Task: Add the task  Implement a new remote support system for a company's IT department to the section Breakneck Pace in the project AgileFever and add a Due Date to the respective task as 2023/08/25
Action: Mouse moved to (484, 383)
Screenshot: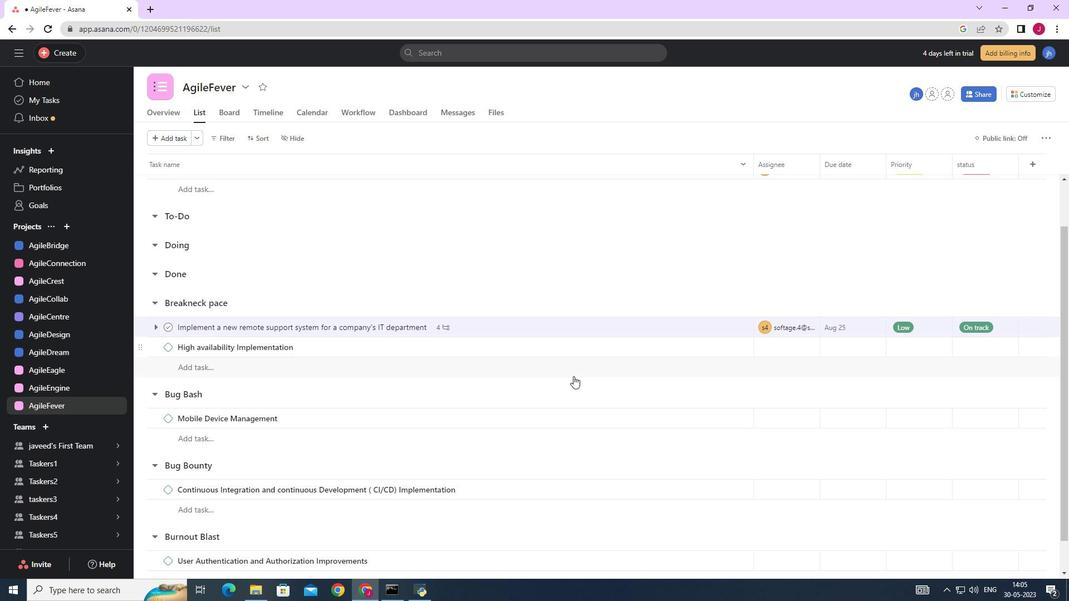 
Action: Mouse scrolled (484, 382) with delta (0, 0)
Screenshot: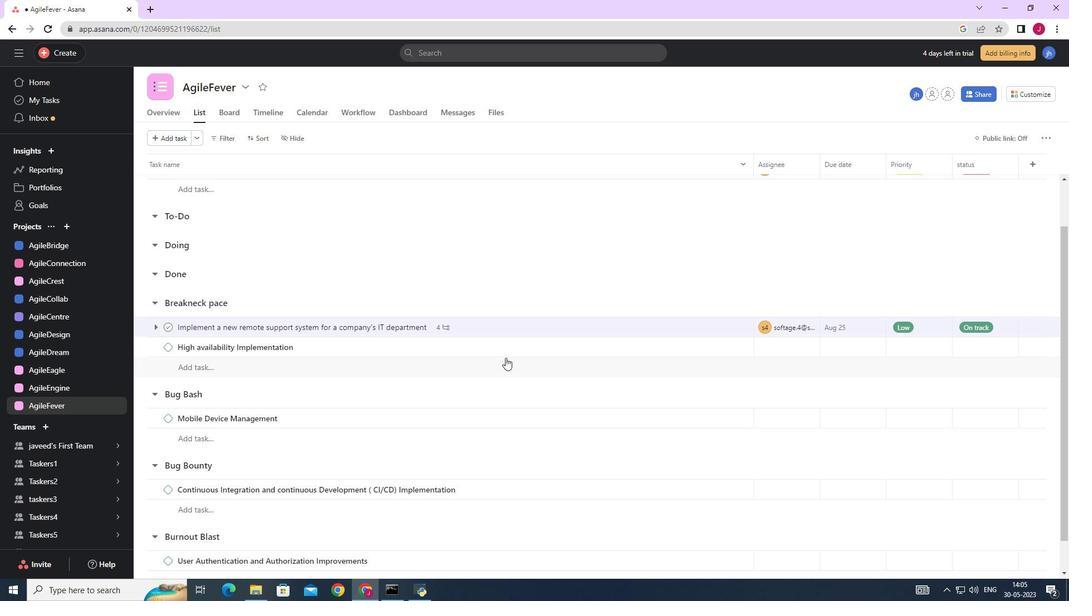 
Action: Mouse scrolled (484, 382) with delta (0, 0)
Screenshot: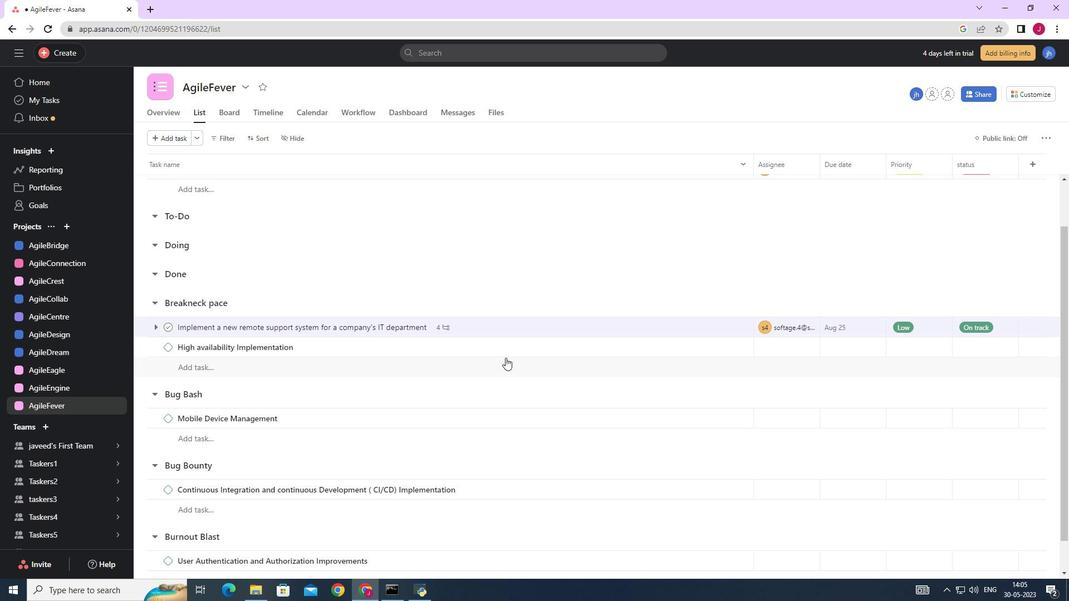 
Action: Mouse scrolled (484, 383) with delta (0, 0)
Screenshot: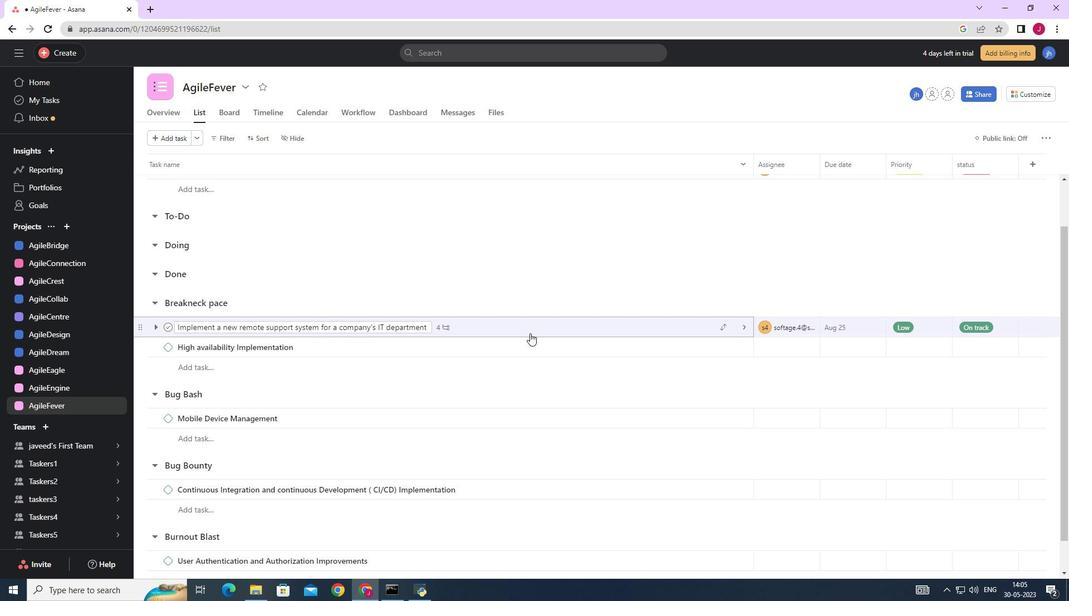 
Action: Mouse scrolled (484, 383) with delta (0, 0)
Screenshot: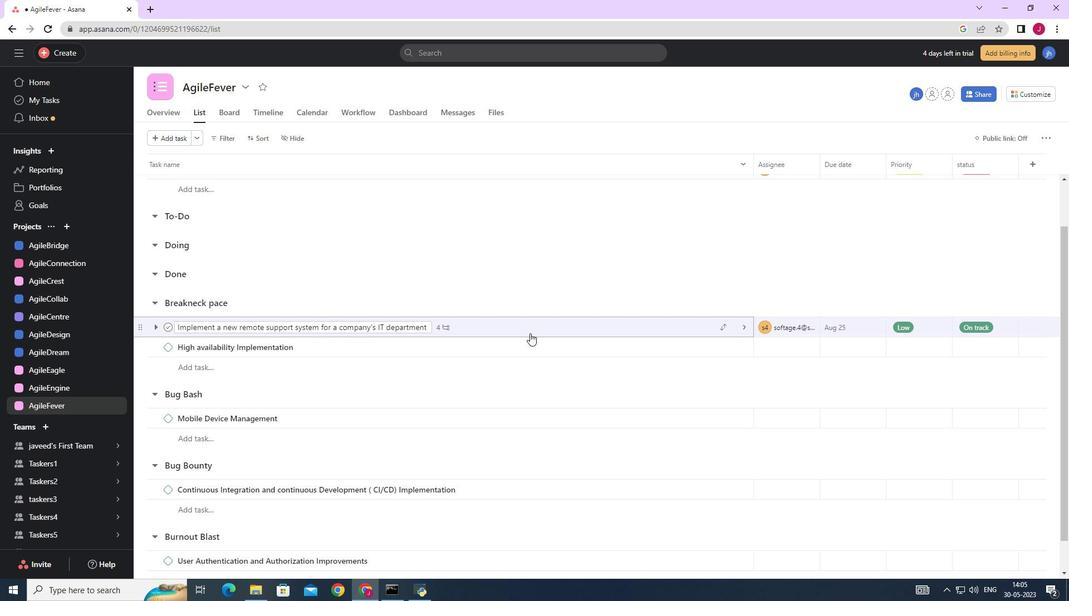 
Action: Mouse scrolled (484, 383) with delta (0, 0)
Screenshot: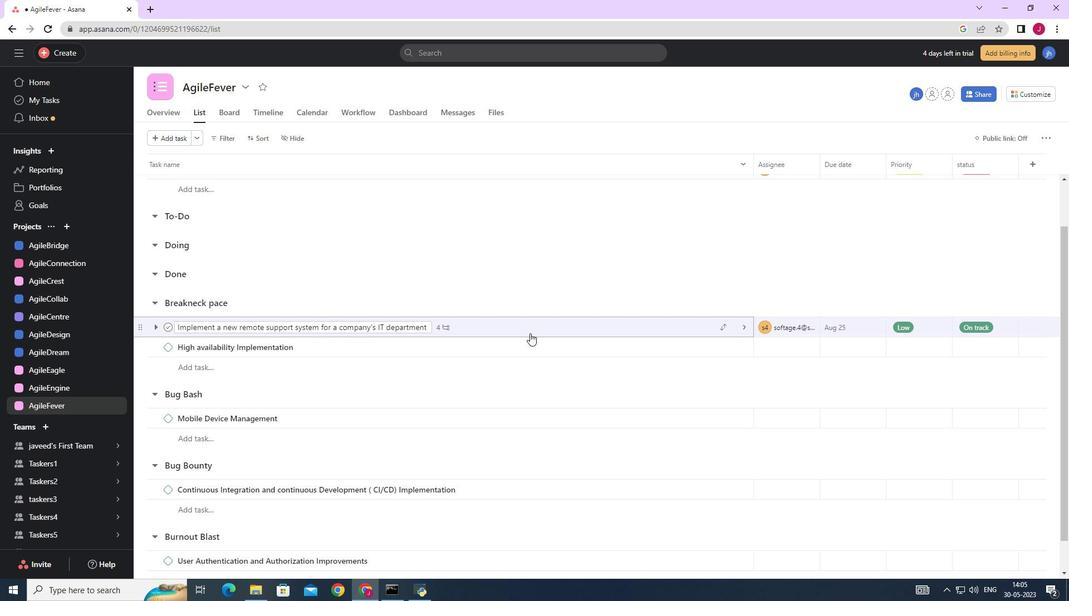 
Action: Mouse scrolled (484, 383) with delta (0, 0)
Screenshot: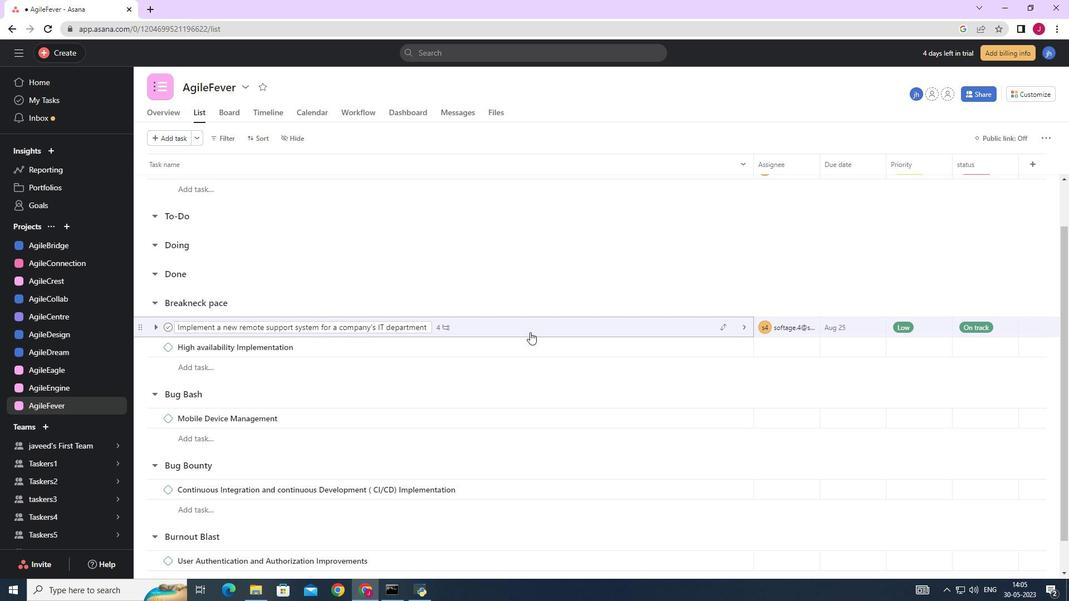 
Action: Mouse scrolled (484, 383) with delta (0, 0)
Screenshot: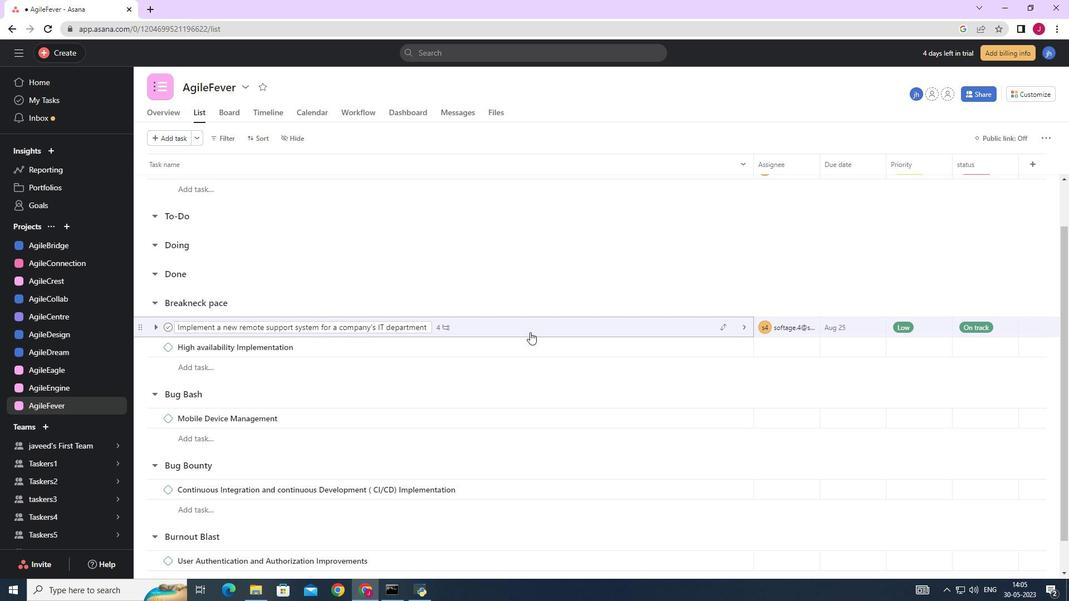 
Action: Mouse scrolled (484, 383) with delta (0, 0)
Screenshot: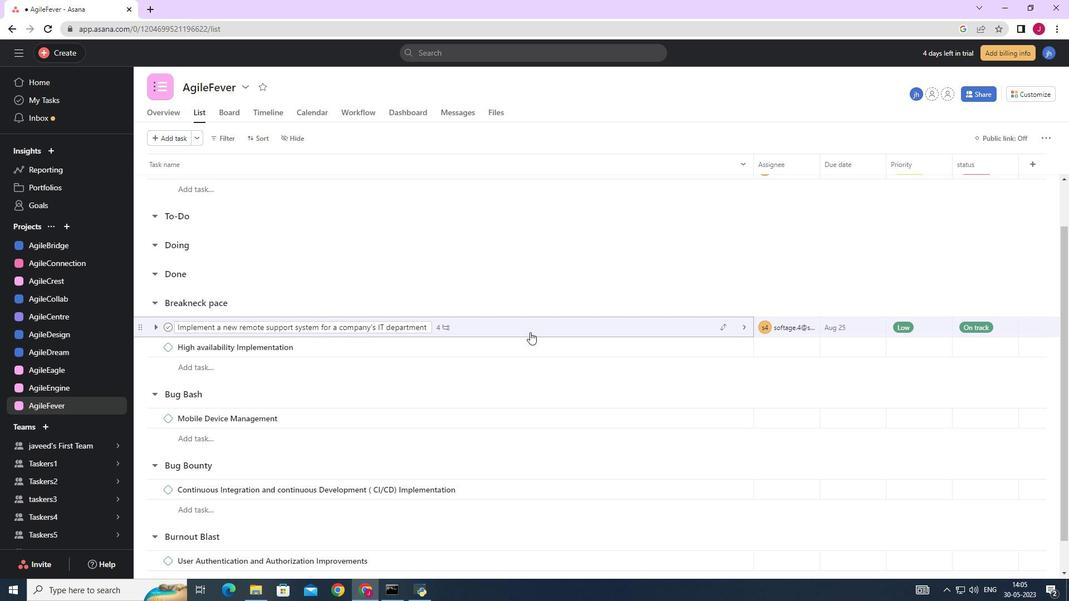 
Action: Mouse moved to (719, 244)
Screenshot: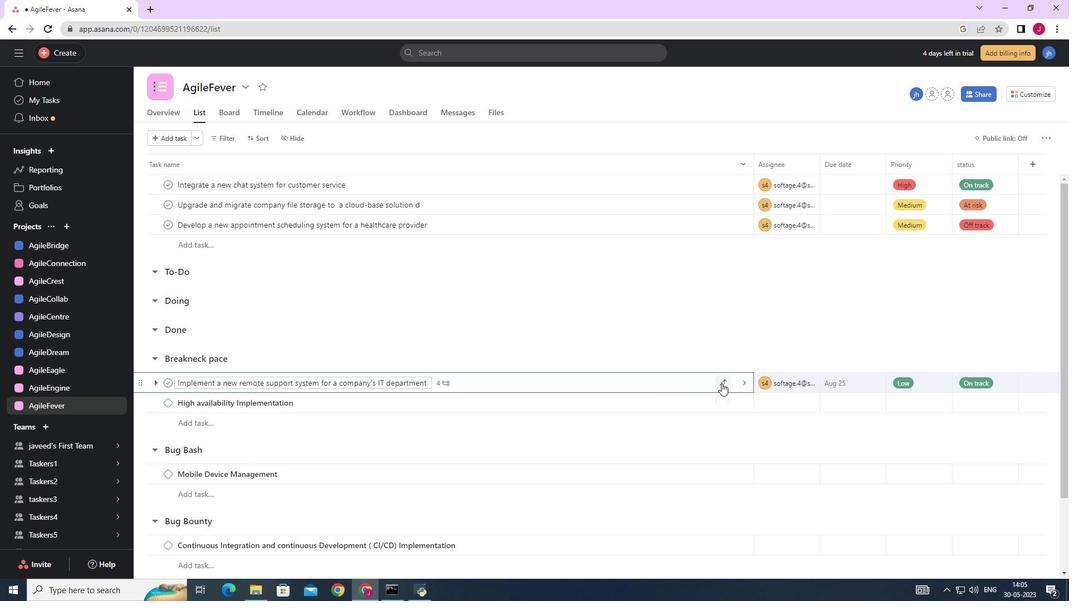 
Action: Mouse pressed left at (719, 244)
Screenshot: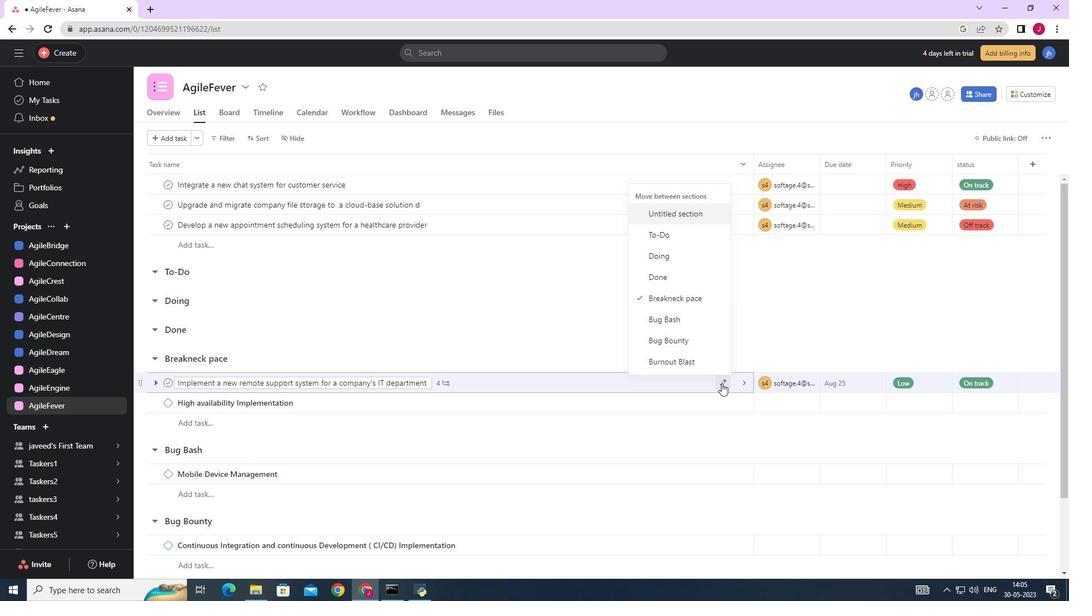 
Action: Mouse moved to (680, 367)
Screenshot: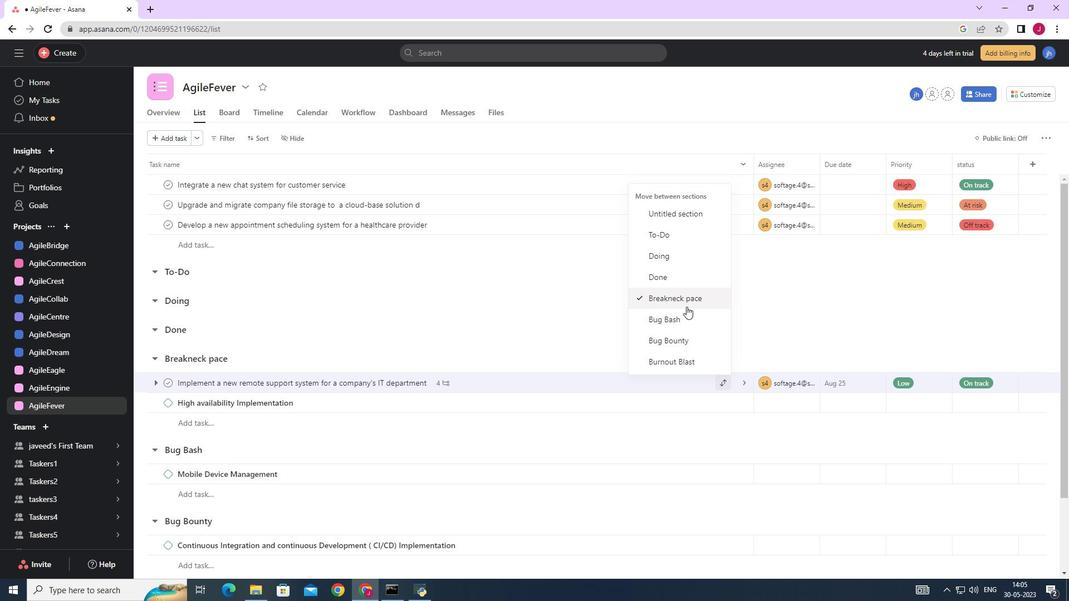 
Action: Mouse pressed left at (680, 367)
Screenshot: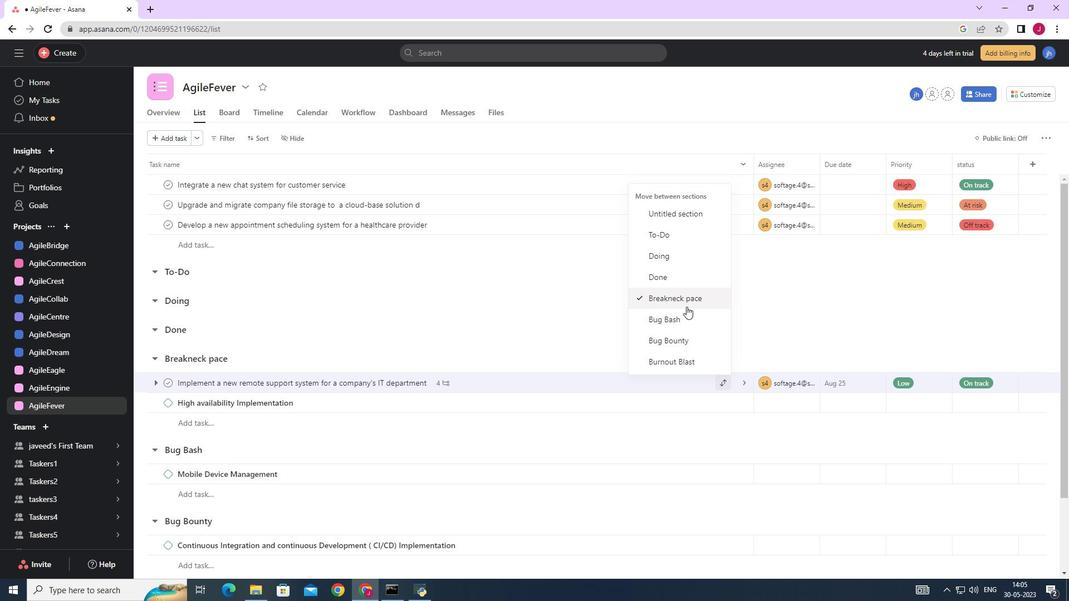 
Action: Mouse moved to (838, 382)
Screenshot: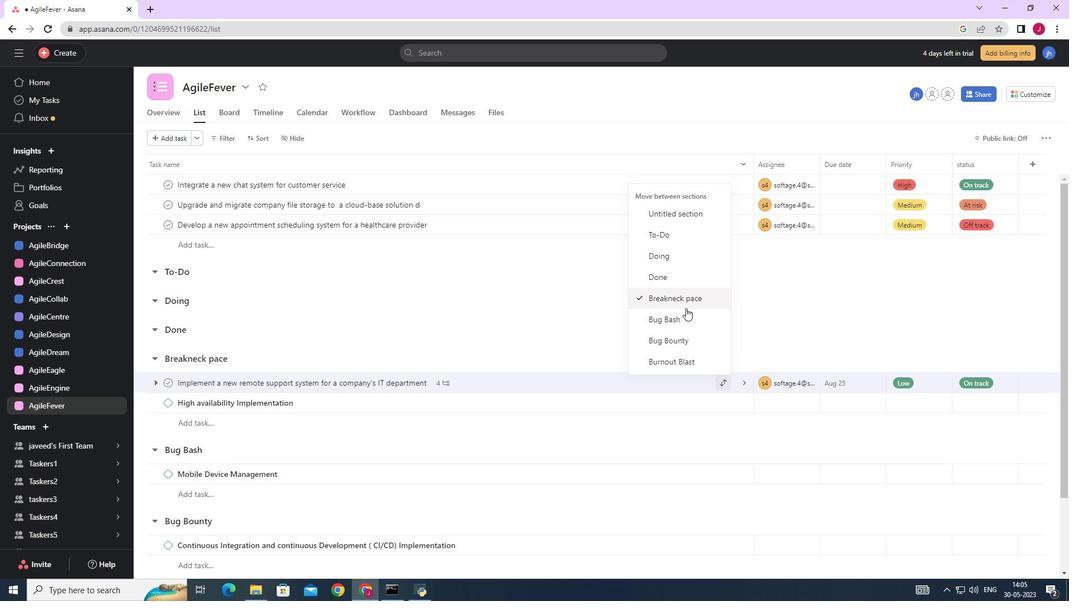 
Action: Mouse pressed left at (838, 382)
Screenshot: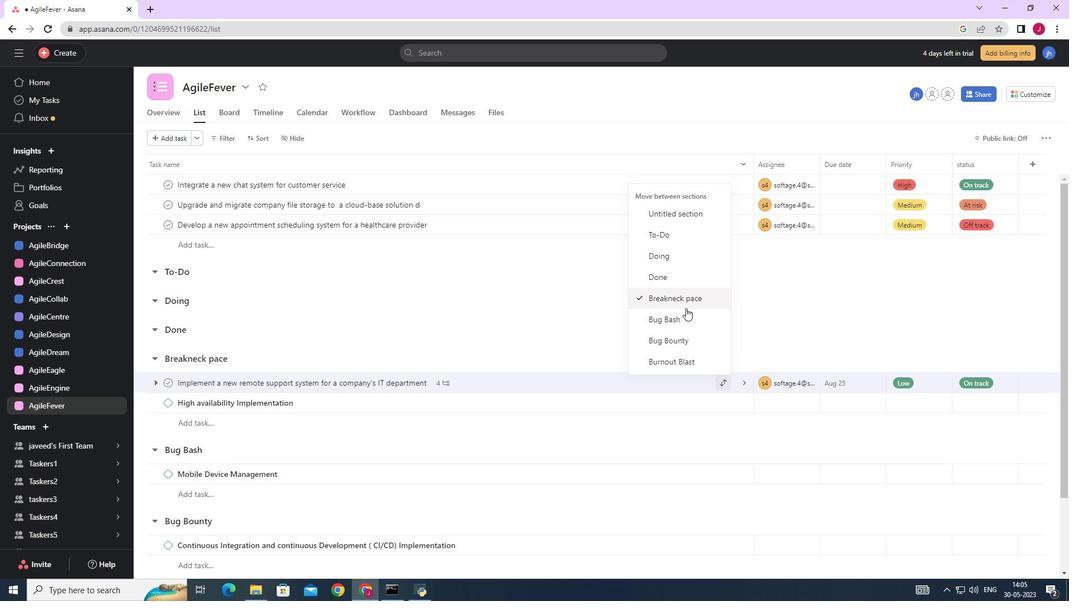 
Action: Mouse moved to (961, 203)
Screenshot: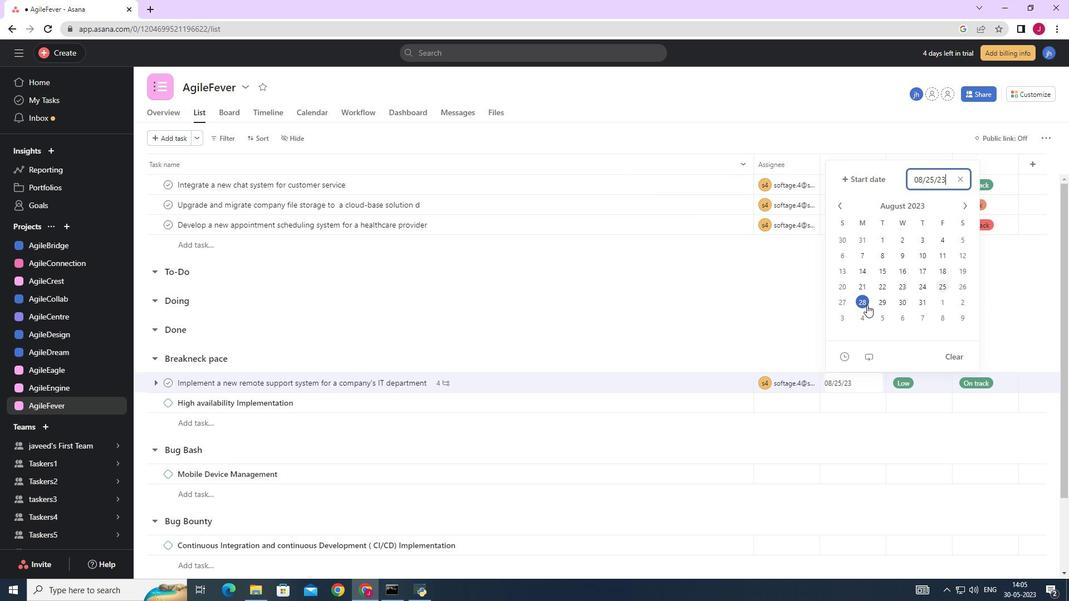 
Action: Mouse pressed left at (961, 203)
Screenshot: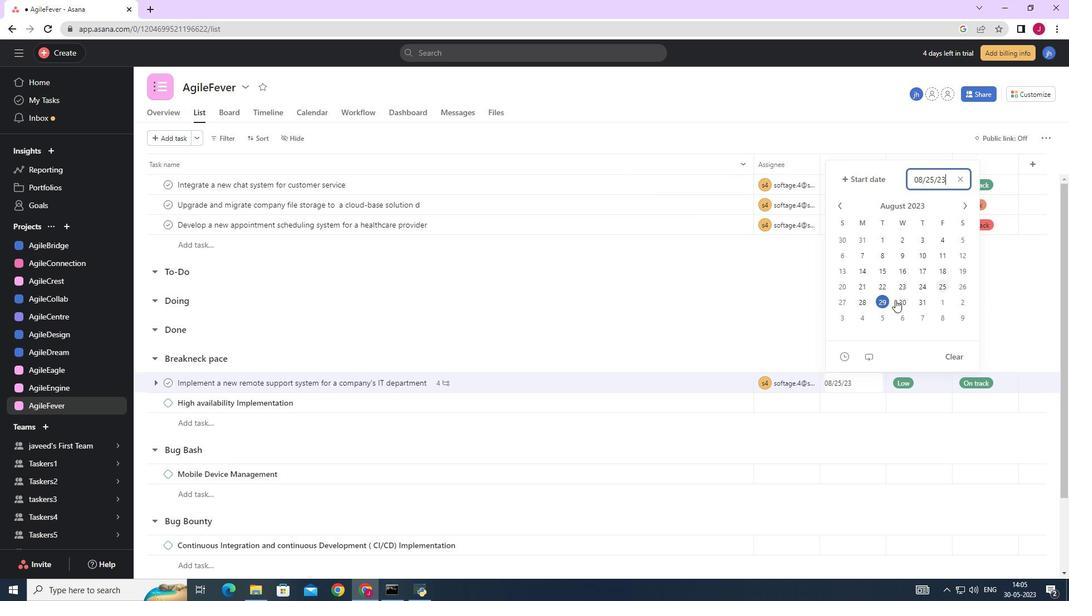 
Action: Mouse pressed left at (961, 203)
Screenshot: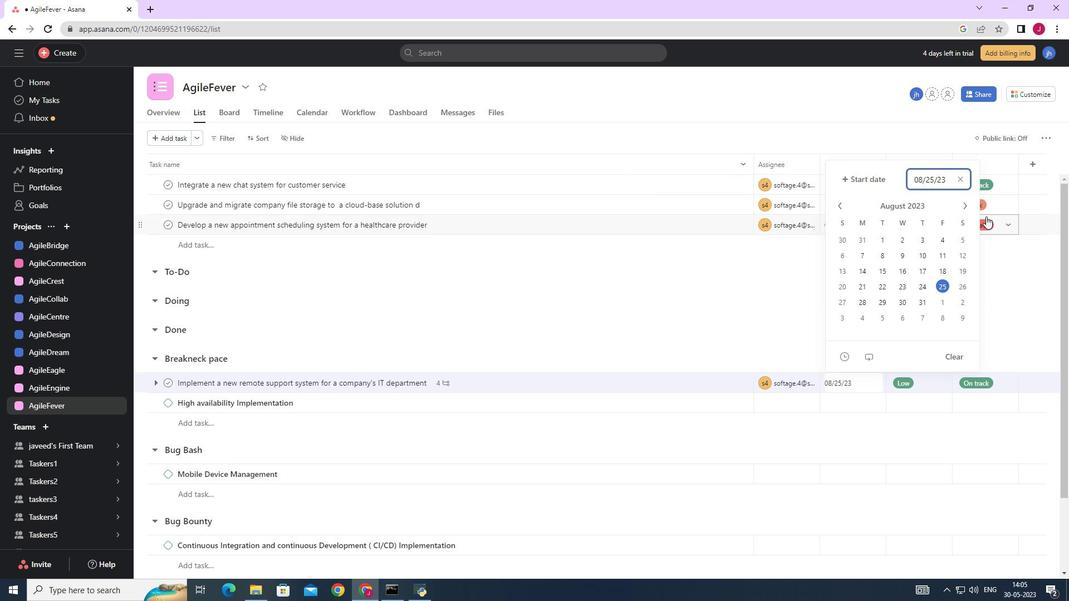 
Action: Mouse pressed left at (961, 203)
Screenshot: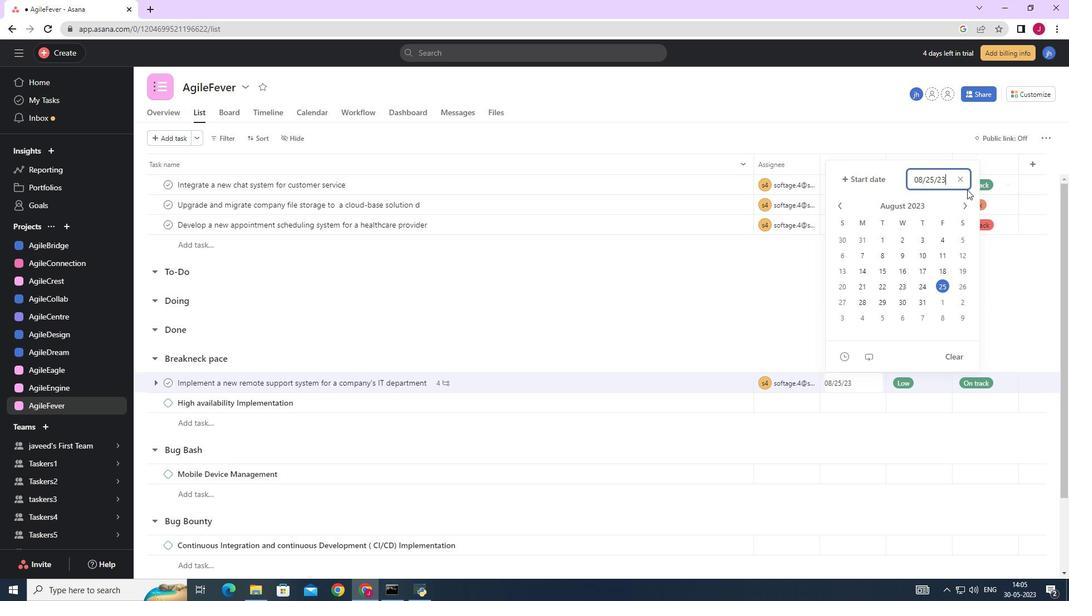 
Action: Mouse moved to (937, 284)
Screenshot: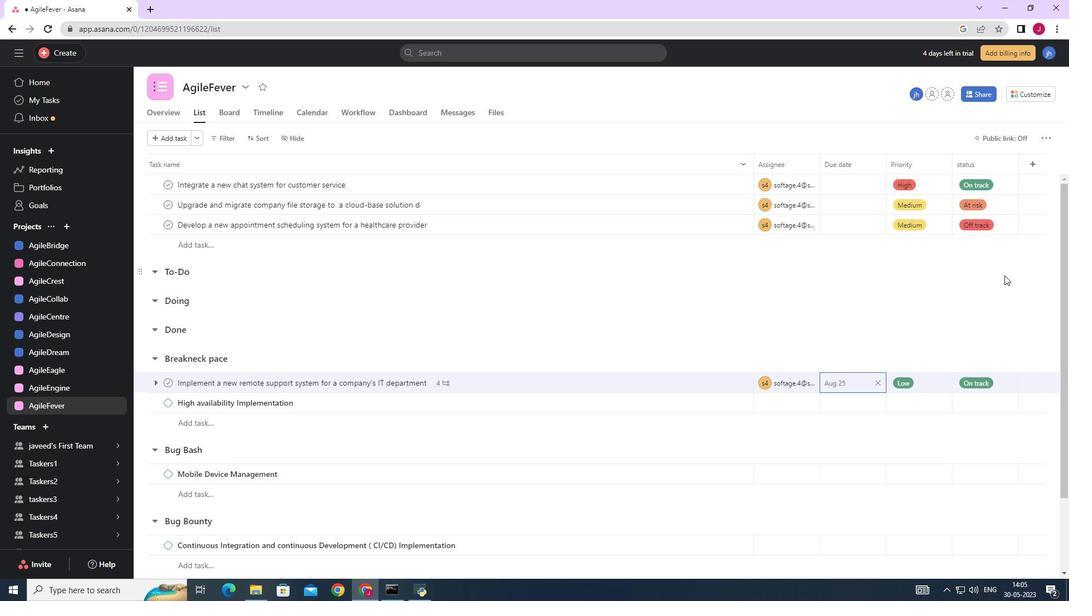
Action: Mouse pressed left at (937, 284)
Screenshot: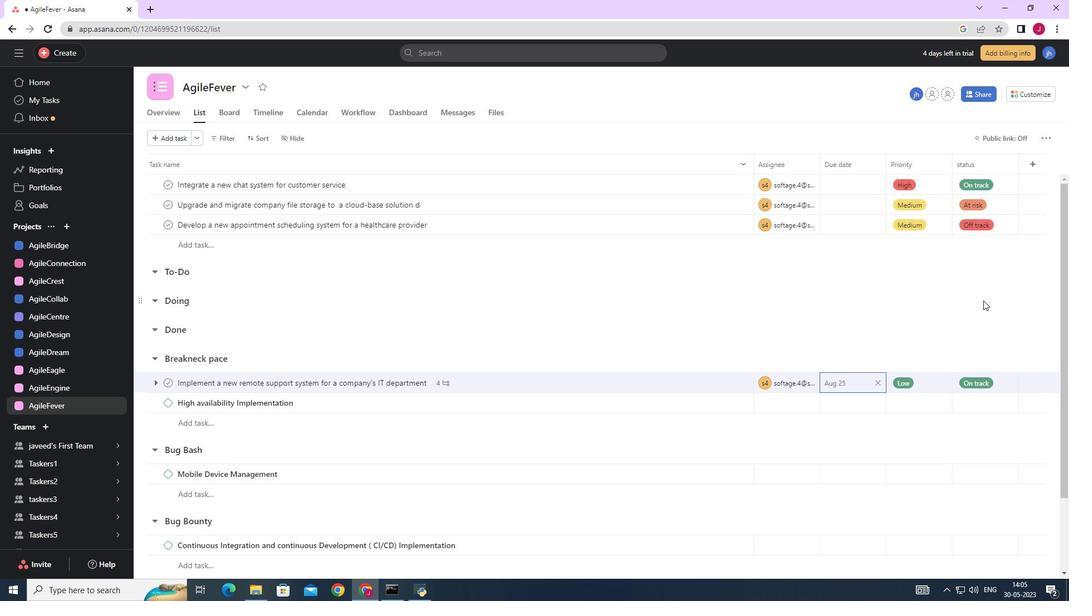 
Action: Mouse moved to (1015, 293)
Screenshot: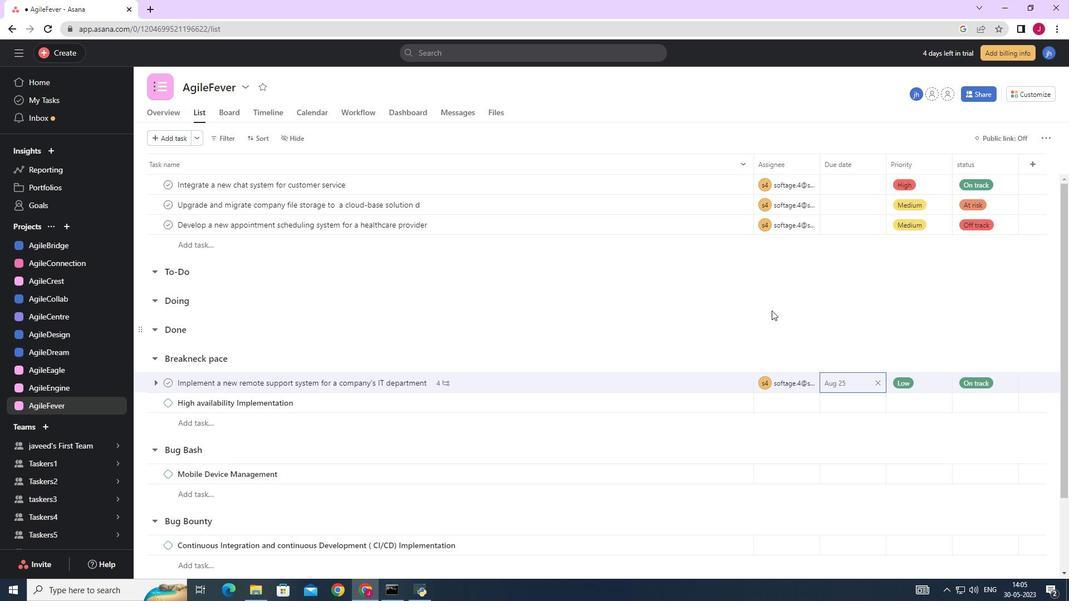 
Action: Mouse pressed left at (1015, 293)
Screenshot: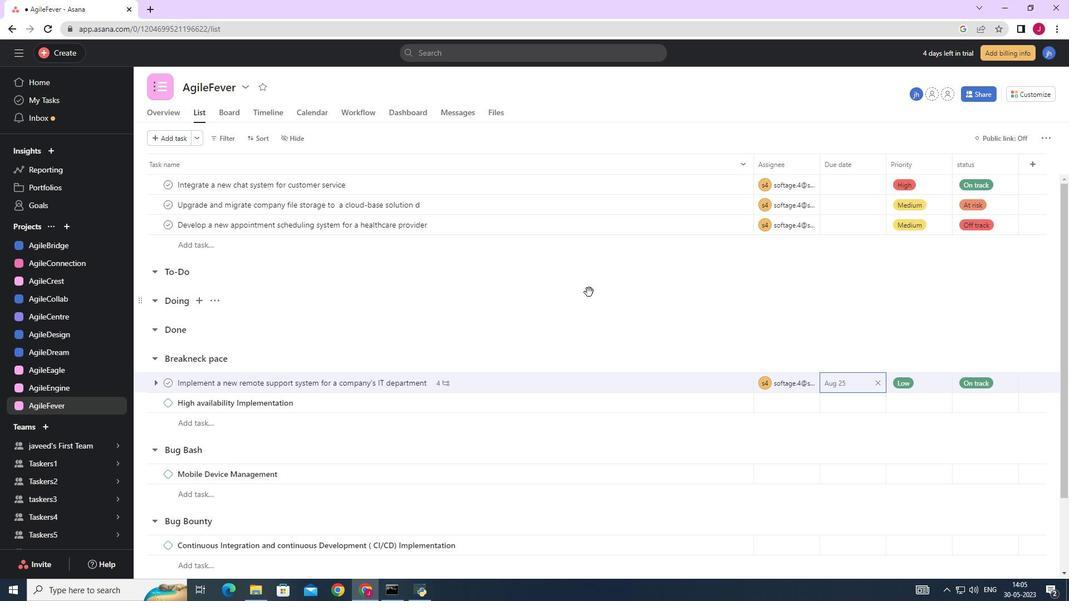 
Action: Mouse moved to (463, 220)
Screenshot: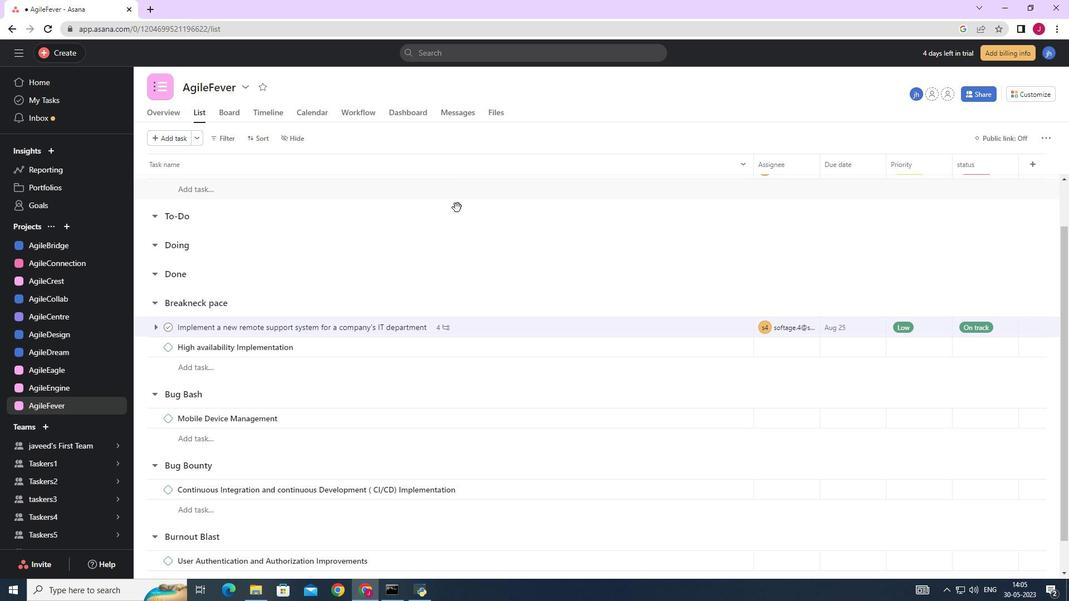 
Action: Mouse scrolled (463, 220) with delta (0, 0)
Screenshot: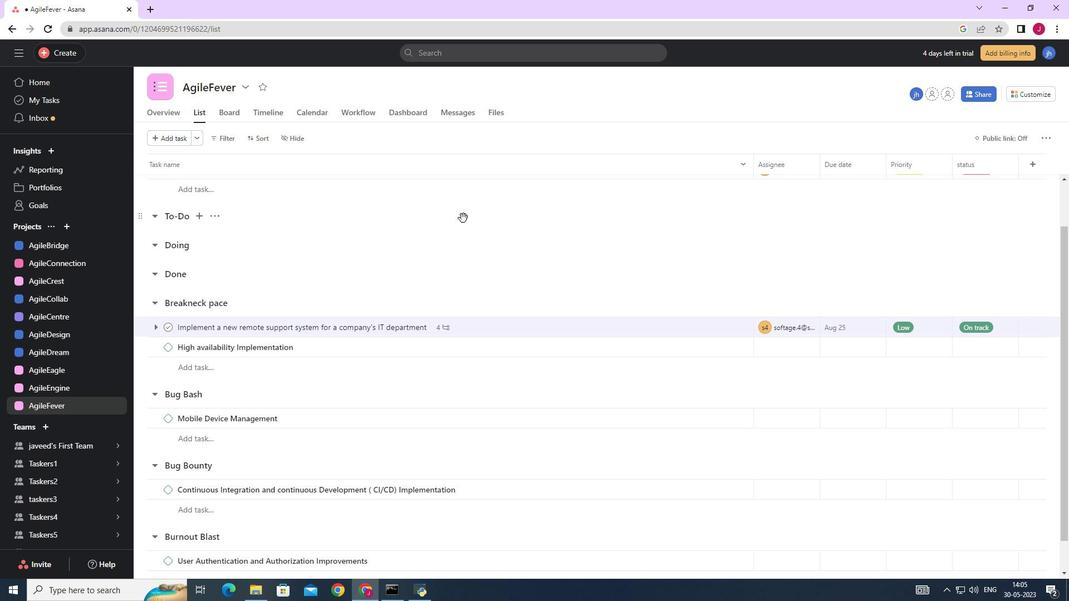 
Action: Mouse moved to (463, 220)
Screenshot: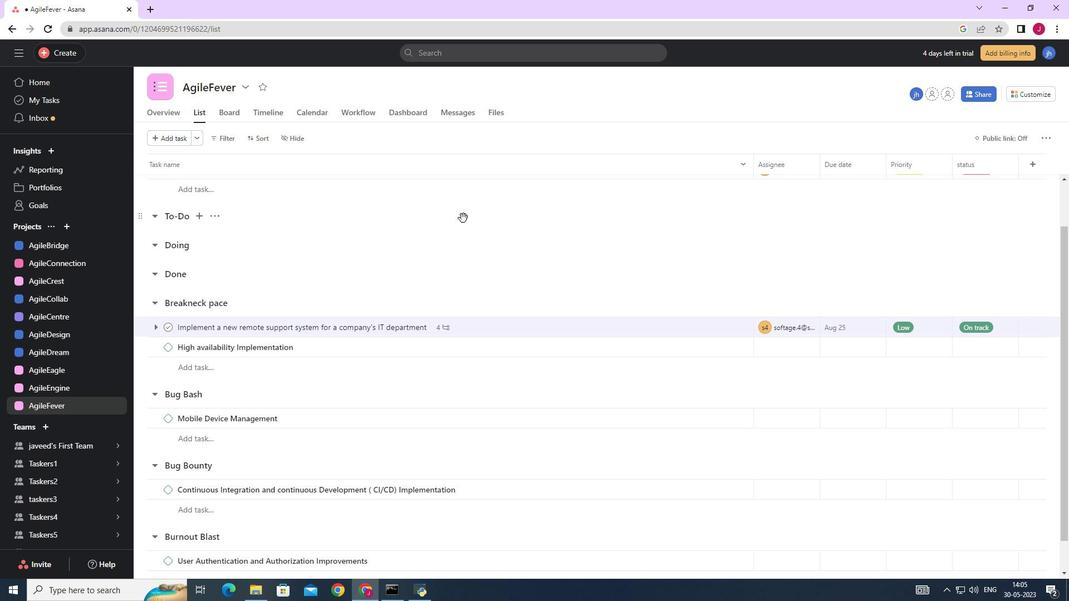 
Action: Mouse scrolled (463, 221) with delta (0, 0)
Screenshot: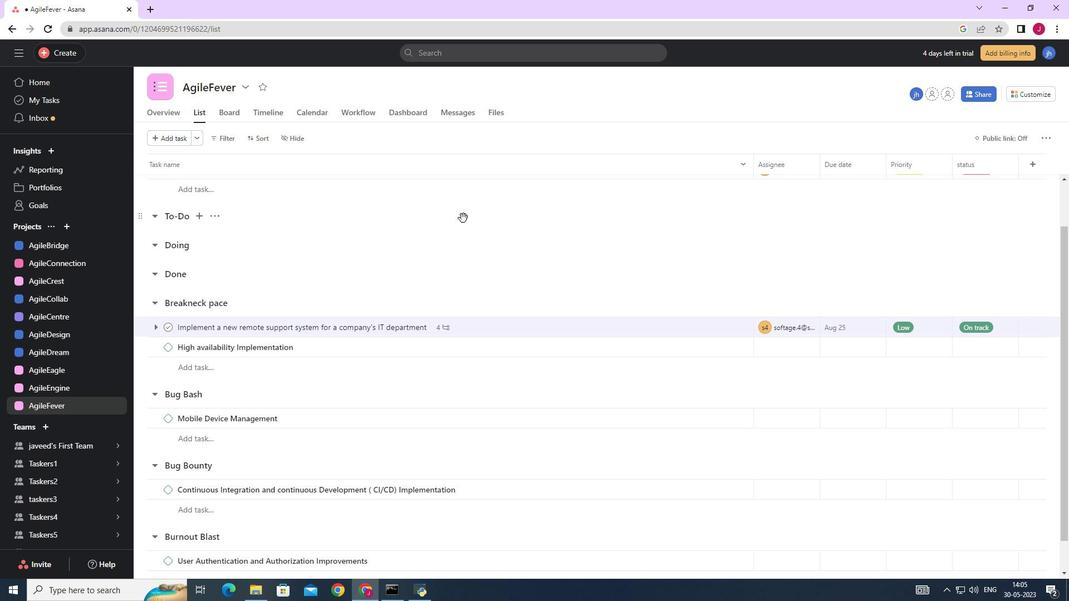 
Action: Mouse scrolled (463, 221) with delta (0, 0)
Screenshot: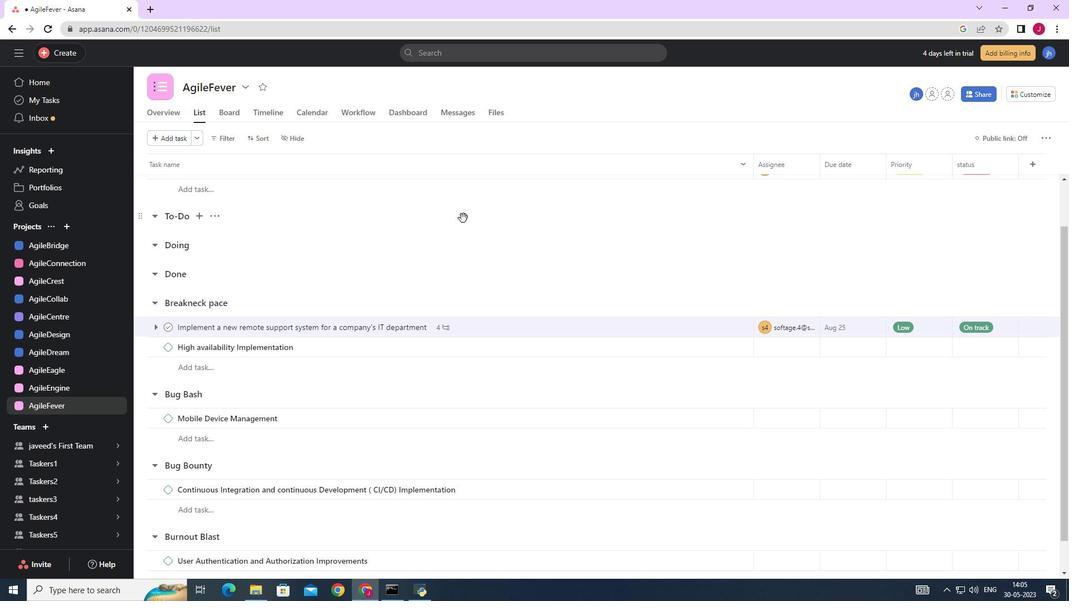 
Action: Mouse scrolled (463, 221) with delta (0, 0)
Screenshot: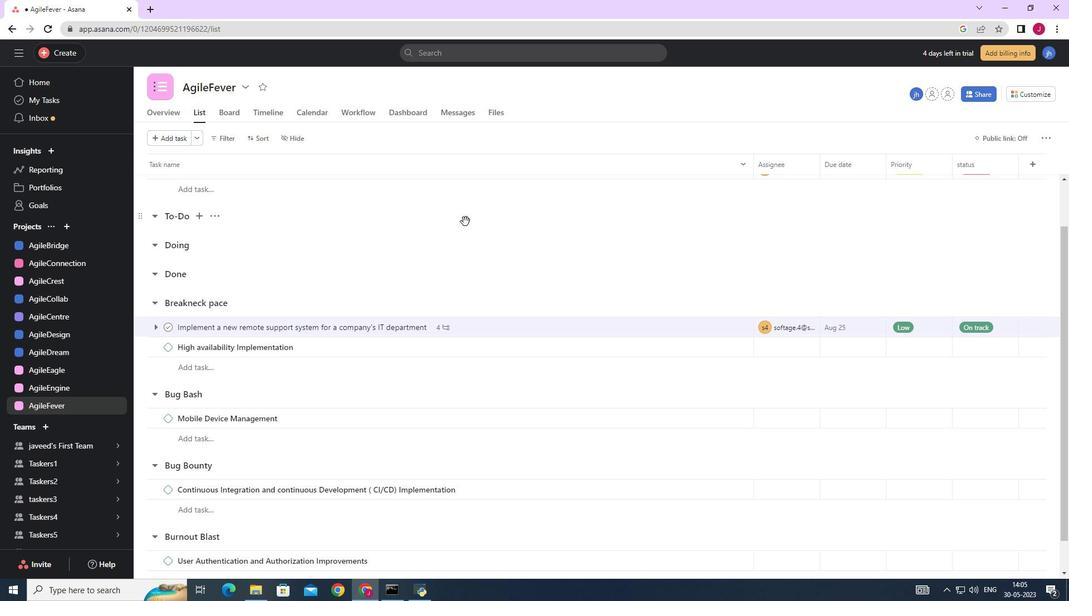 
Action: Mouse moved to (719, 380)
Screenshot: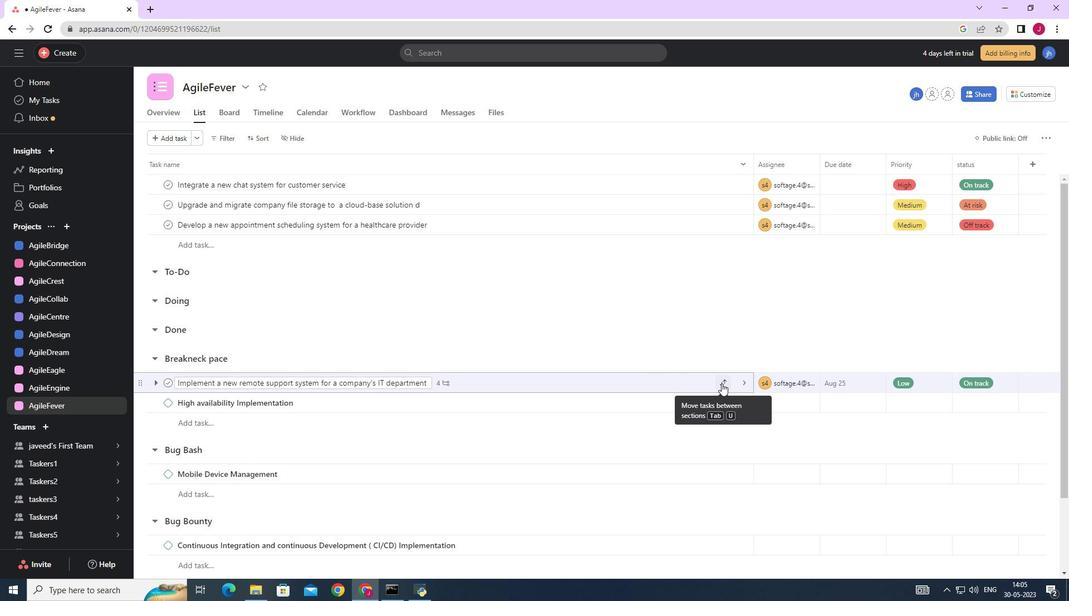 
Action: Mouse scrolled (719, 381) with delta (0, 0)
Screenshot: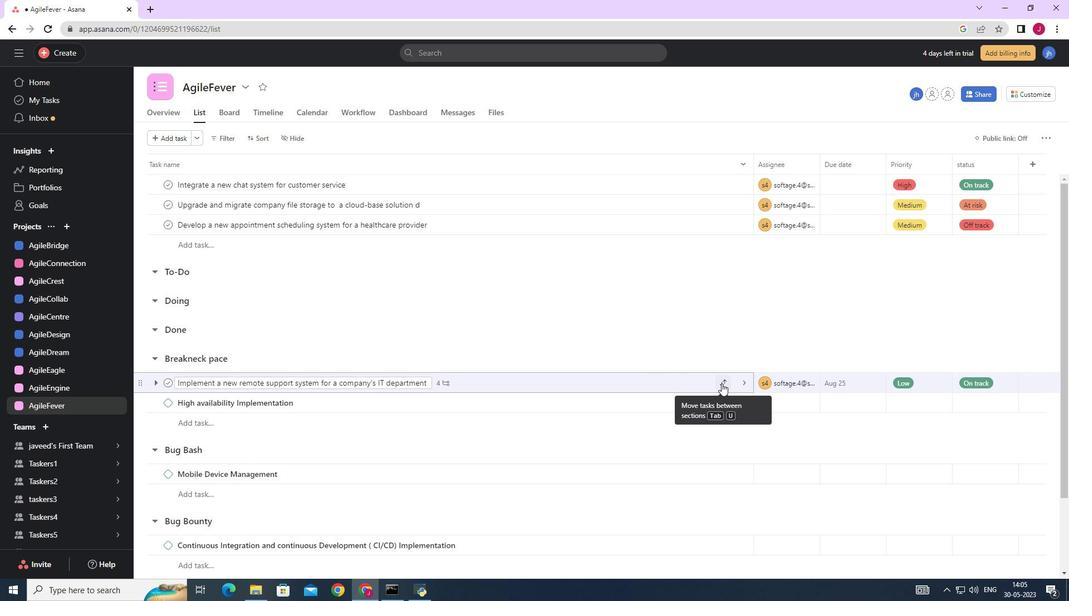 
Action: Mouse pressed left at (719, 380)
Screenshot: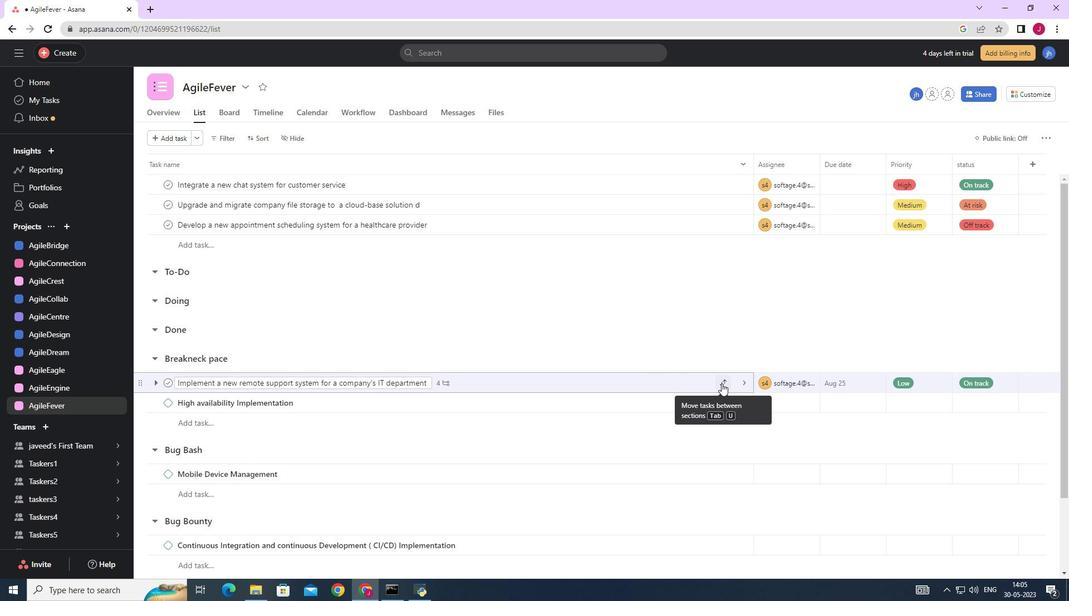 
Action: Mouse moved to (687, 298)
Screenshot: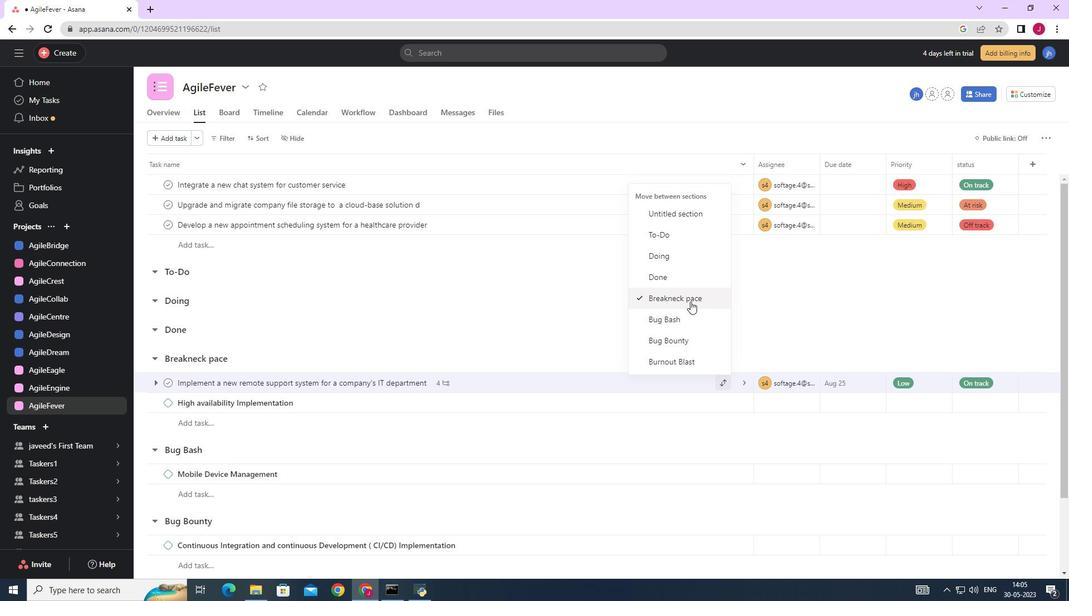 
Action: Mouse pressed left at (687, 298)
Screenshot: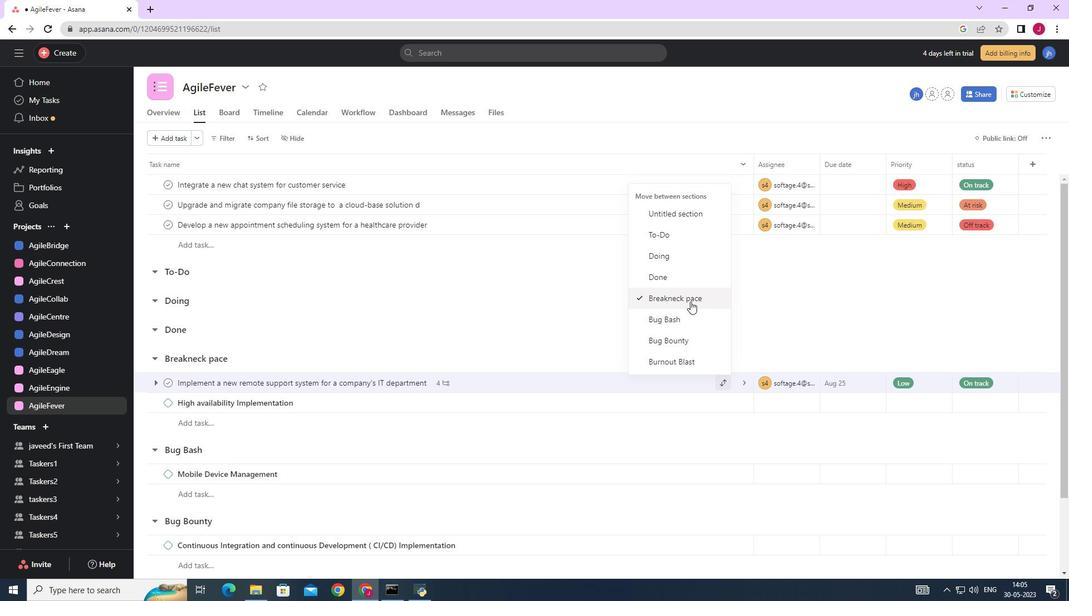 
Action: Mouse moved to (860, 377)
Screenshot: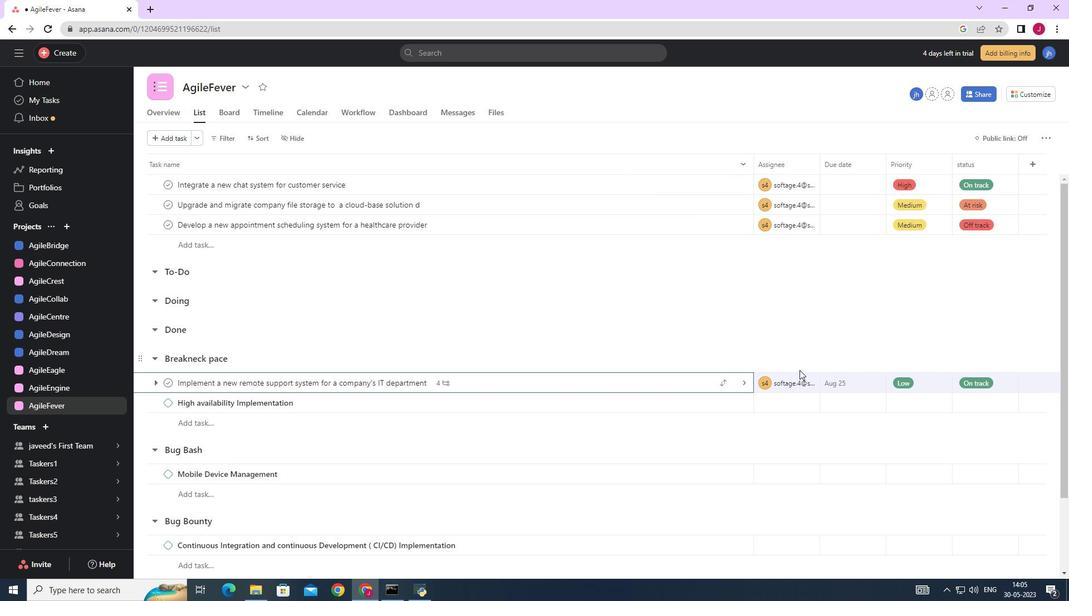 
Action: Mouse pressed left at (860, 377)
Screenshot: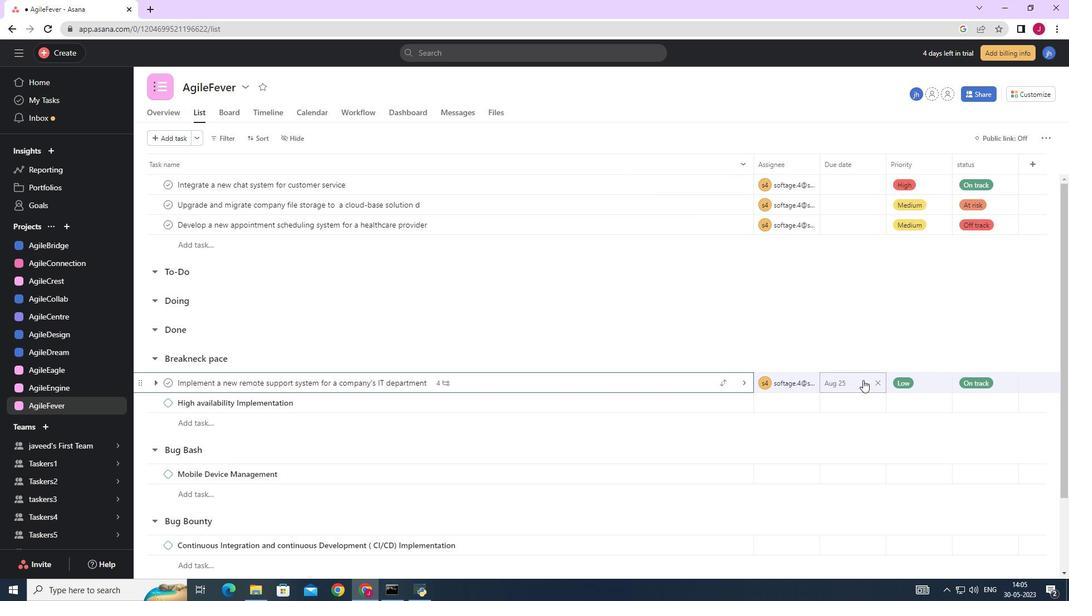 
Action: Mouse moved to (1004, 271)
Screenshot: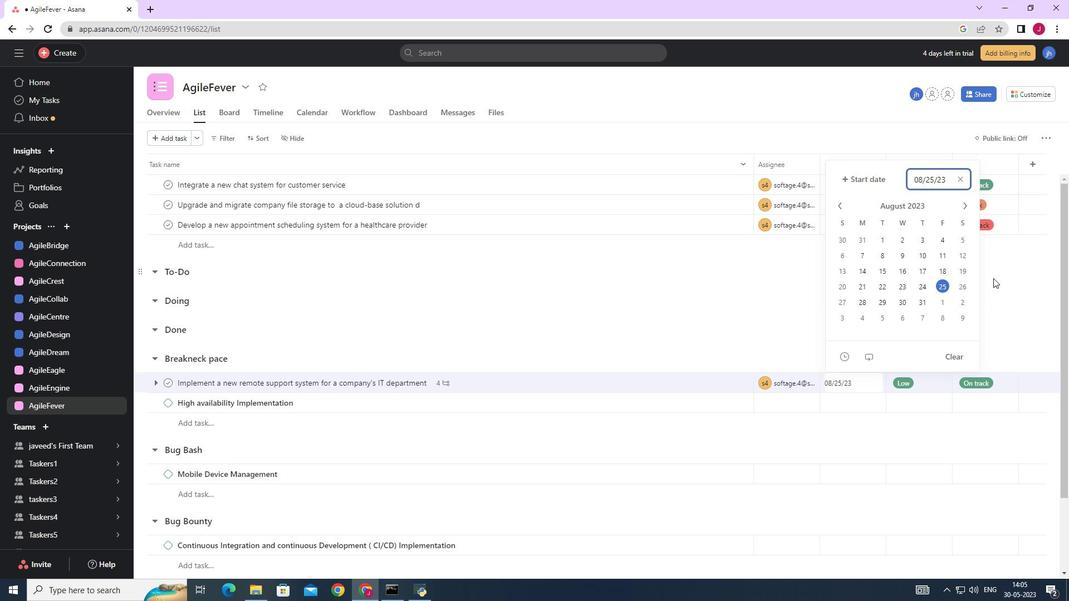 
Action: Key pressed <Key.enter>
Screenshot: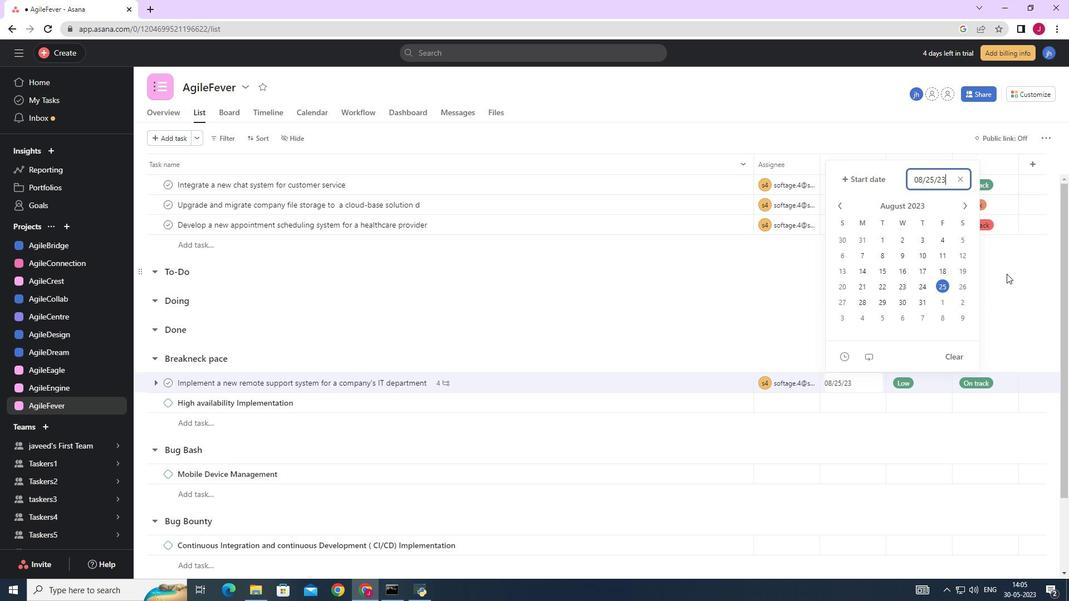 
Action: Mouse moved to (585, 289)
Screenshot: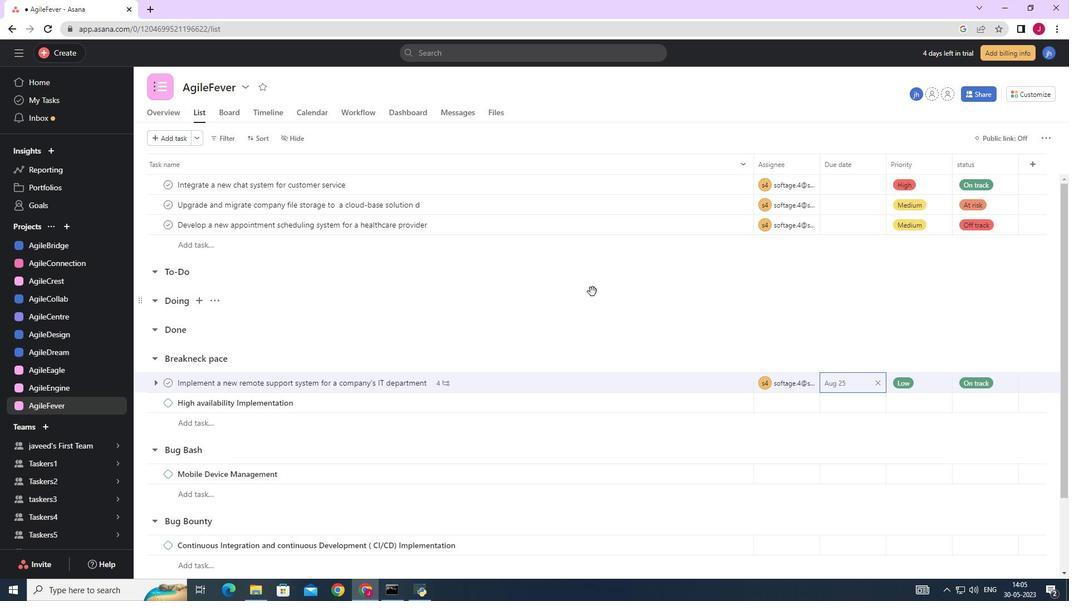 
